 Task: Read out  the articles  posted on the  page of Walmart
Action: Mouse moved to (541, 94)
Screenshot: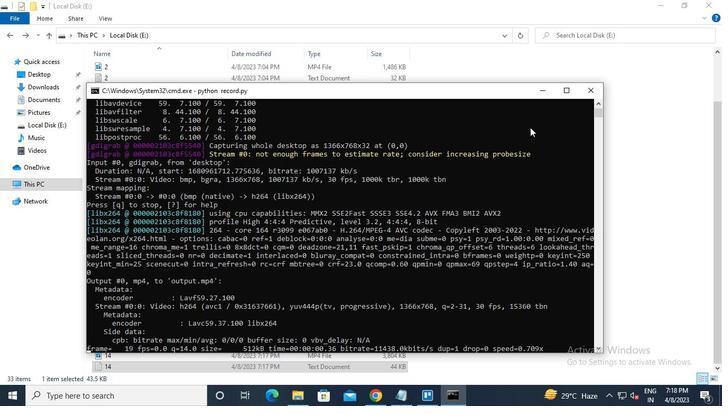 
Action: Mouse pressed left at (541, 94)
Screenshot: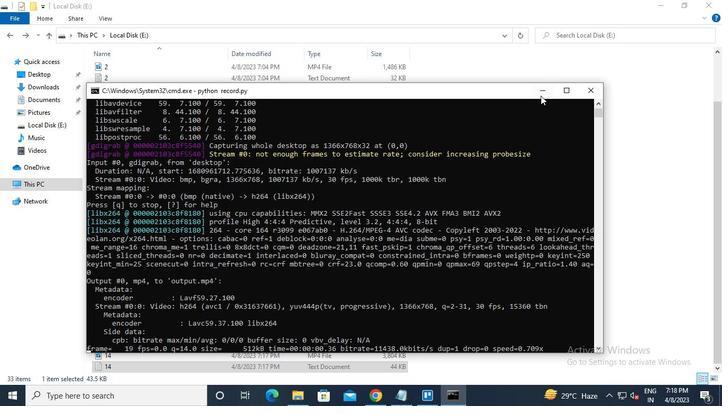 
Action: Mouse moved to (371, 392)
Screenshot: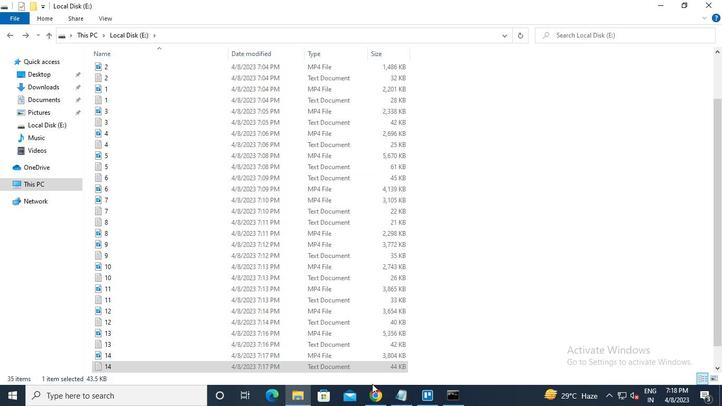 
Action: Mouse pressed left at (371, 392)
Screenshot: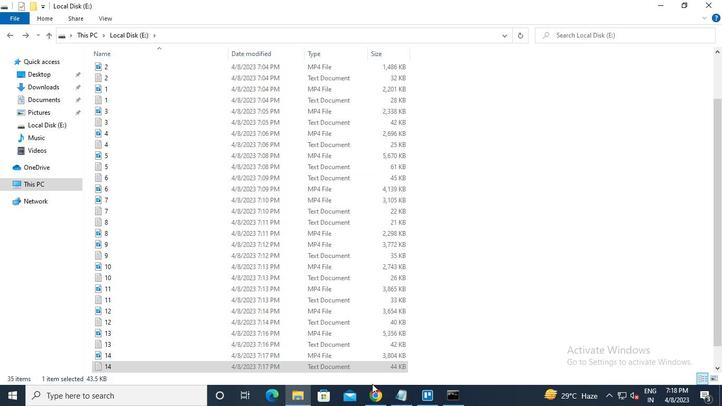 
Action: Mouse moved to (146, 62)
Screenshot: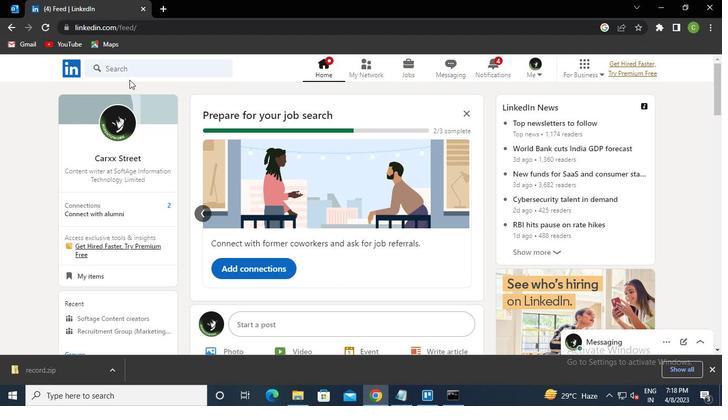 
Action: Mouse pressed left at (146, 62)
Screenshot: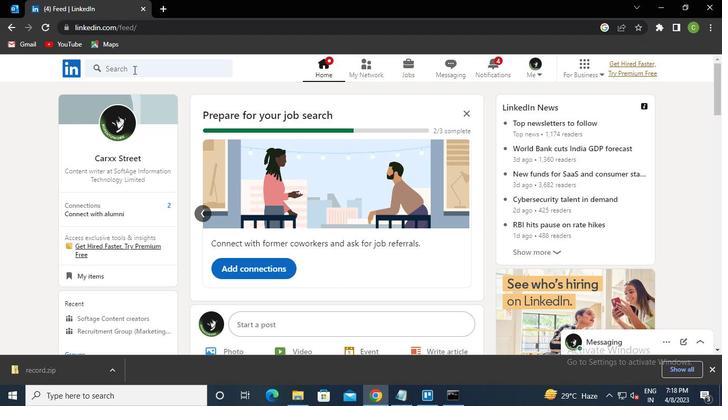 
Action: Keyboard w
Screenshot: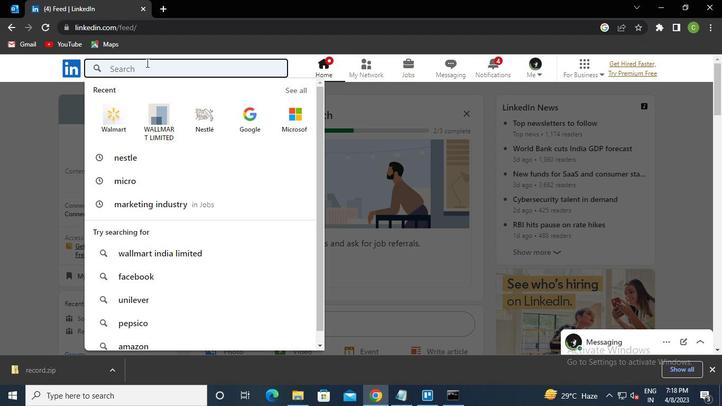 
Action: Keyboard a
Screenshot: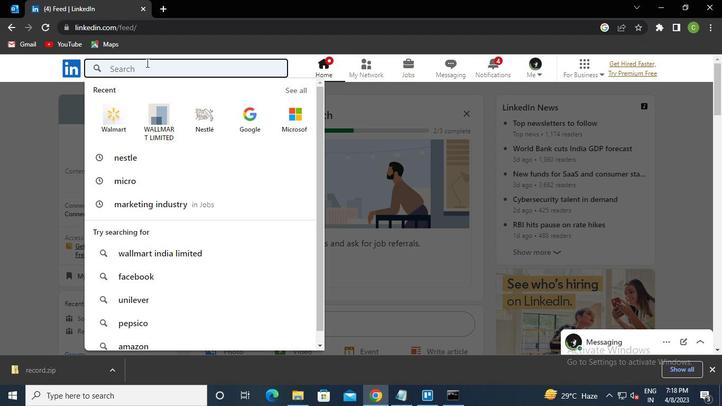 
Action: Keyboard l
Screenshot: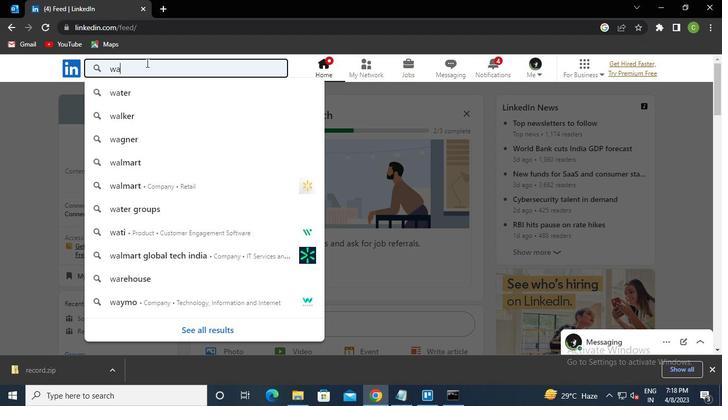 
Action: Keyboard m
Screenshot: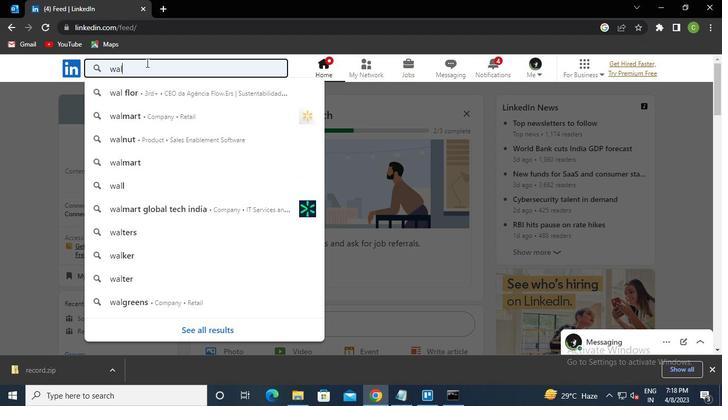 
Action: Keyboard a
Screenshot: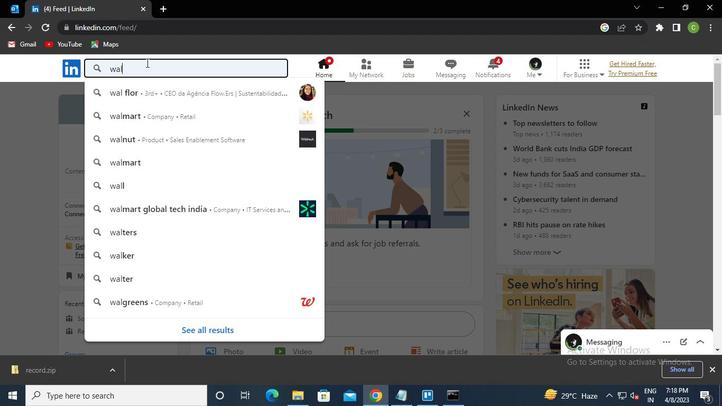 
Action: Keyboard r
Screenshot: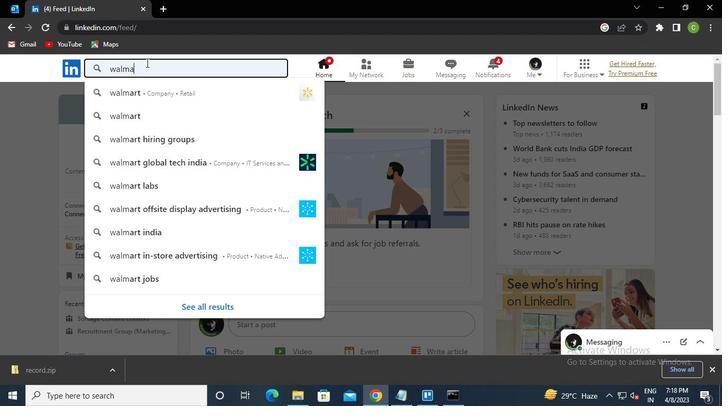 
Action: Keyboard t
Screenshot: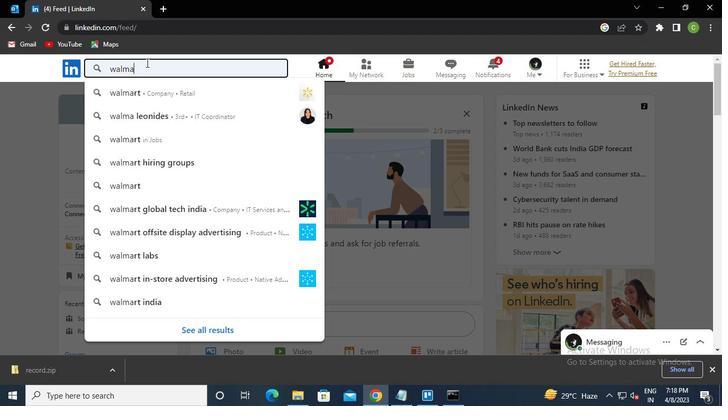 
Action: Keyboard Key.enter
Screenshot: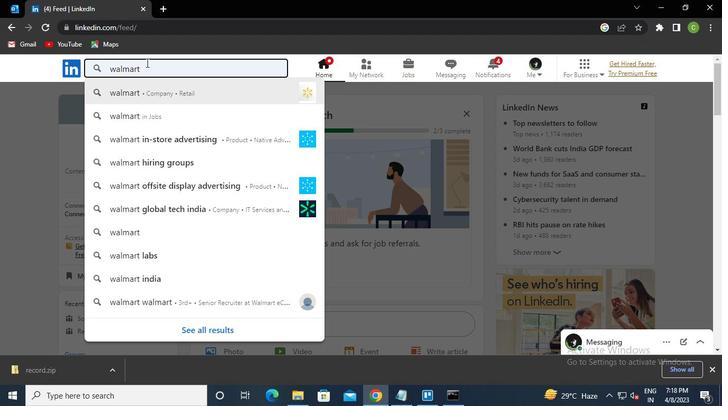 
Action: Mouse moved to (386, 178)
Screenshot: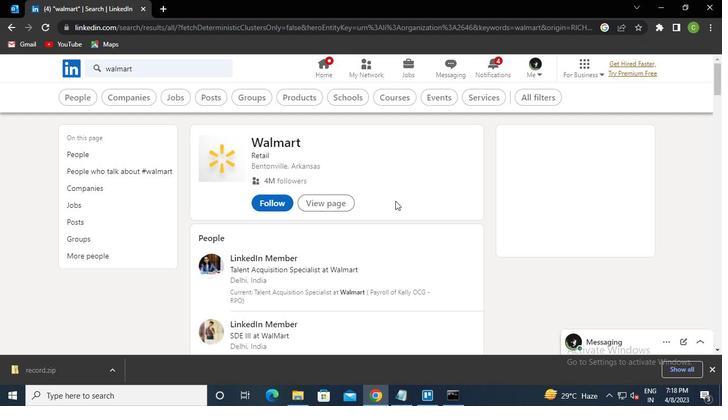 
Action: Mouse pressed left at (386, 178)
Screenshot: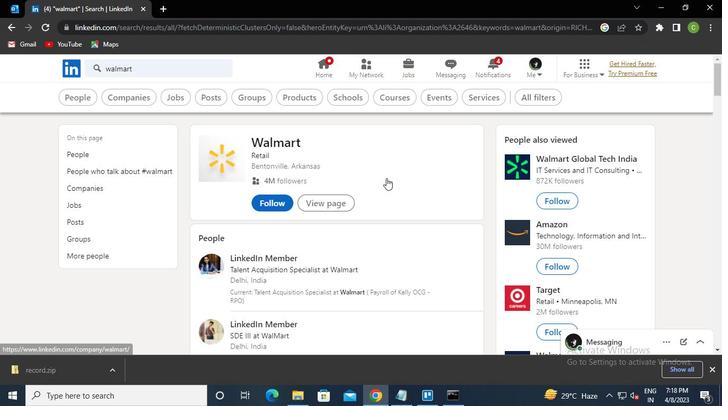 
Action: Mouse moved to (150, 193)
Screenshot: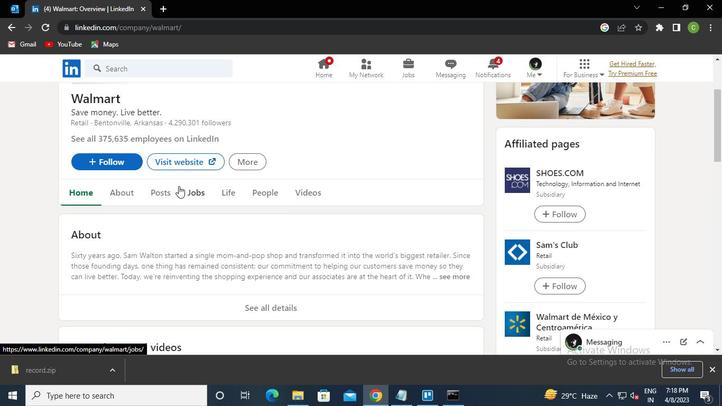 
Action: Mouse pressed left at (150, 193)
Screenshot: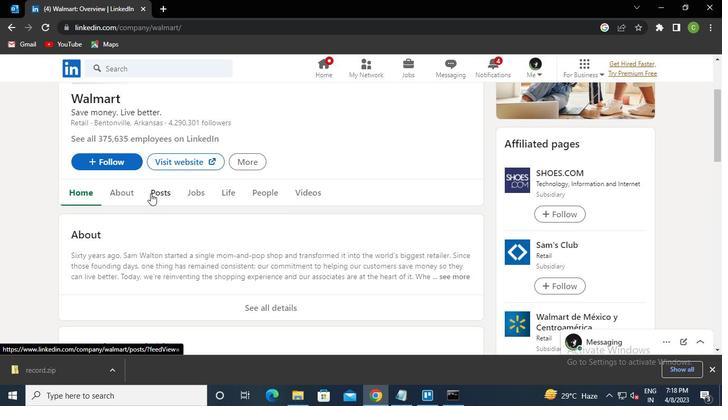 
Action: Mouse moved to (327, 225)
Screenshot: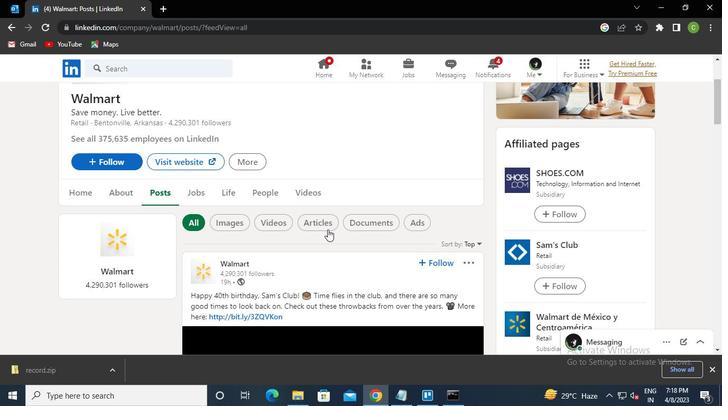 
Action: Mouse pressed left at (327, 225)
Screenshot: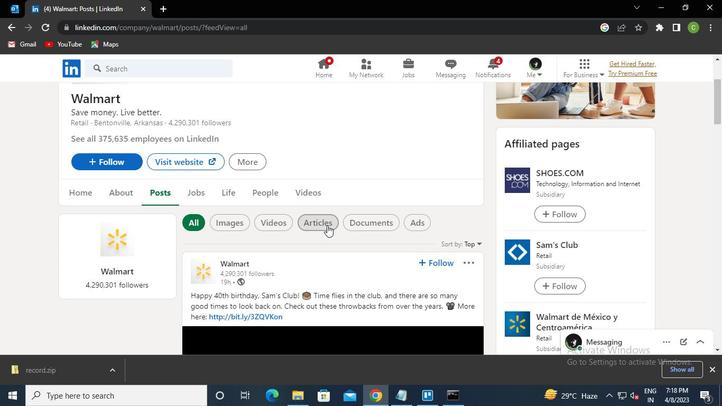 
Action: Mouse moved to (449, 405)
Screenshot: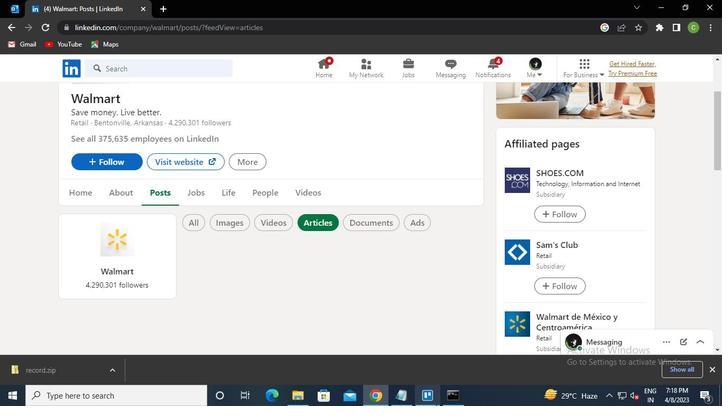 
Action: Mouse pressed left at (449, 405)
Screenshot: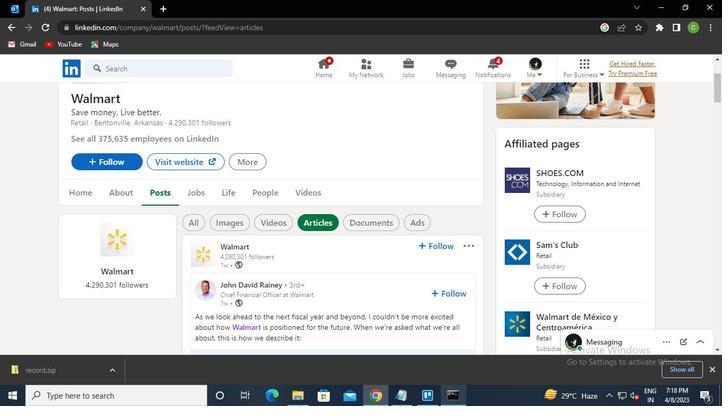 
Action: Mouse moved to (592, 88)
Screenshot: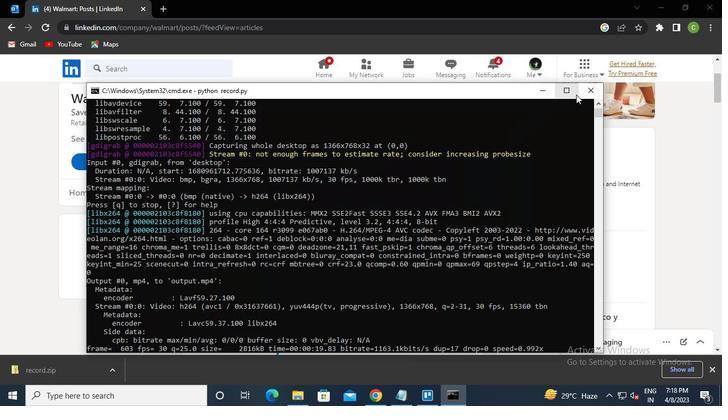 
Action: Mouse pressed left at (592, 88)
Screenshot: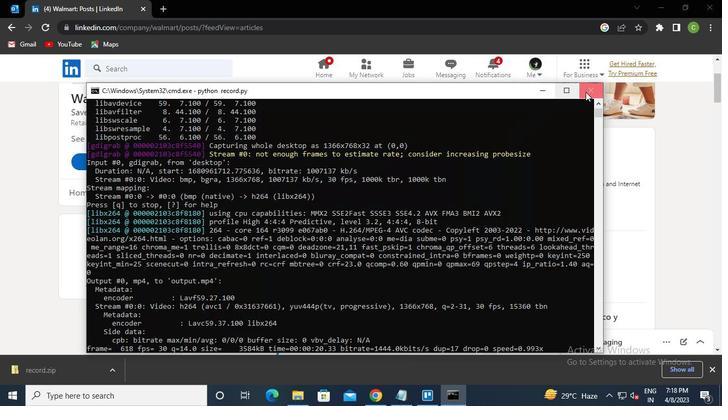 
